 Task: Use the formula "ENCODEURL" in spreadsheet "Project portfolio".
Action: Mouse moved to (370, 256)
Screenshot: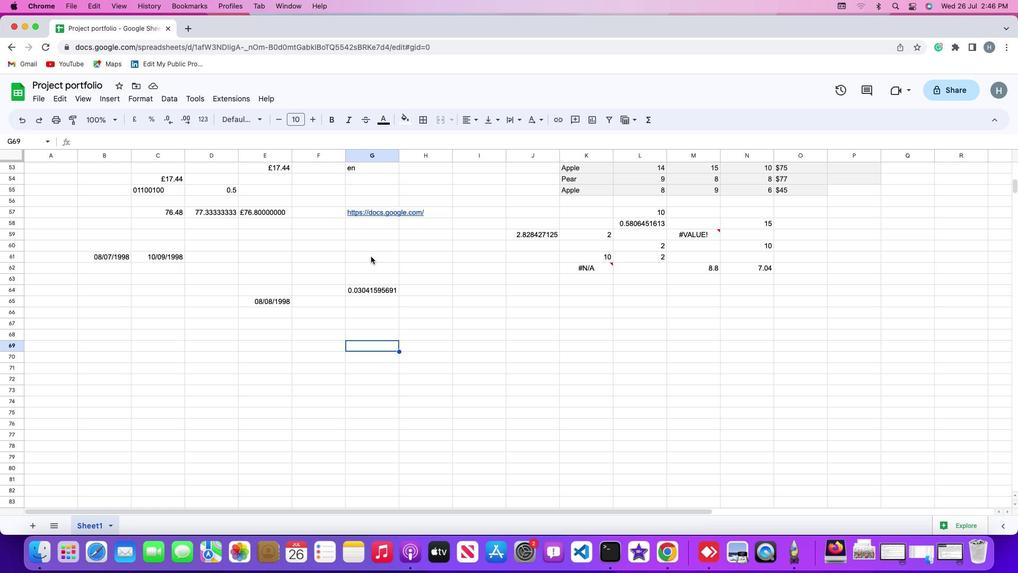 
Action: Mouse pressed left at (370, 256)
Screenshot: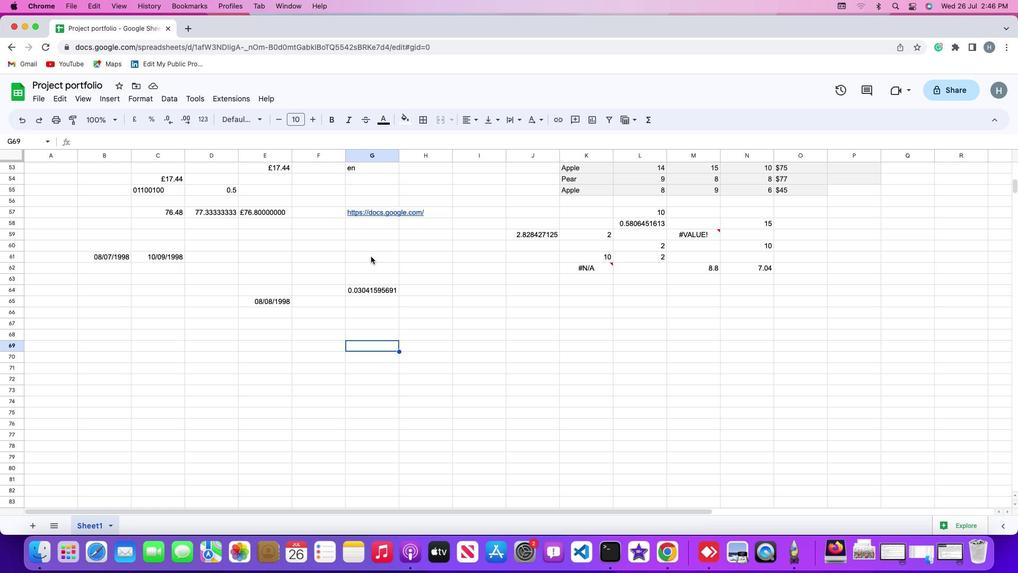 
Action: Mouse moved to (114, 95)
Screenshot: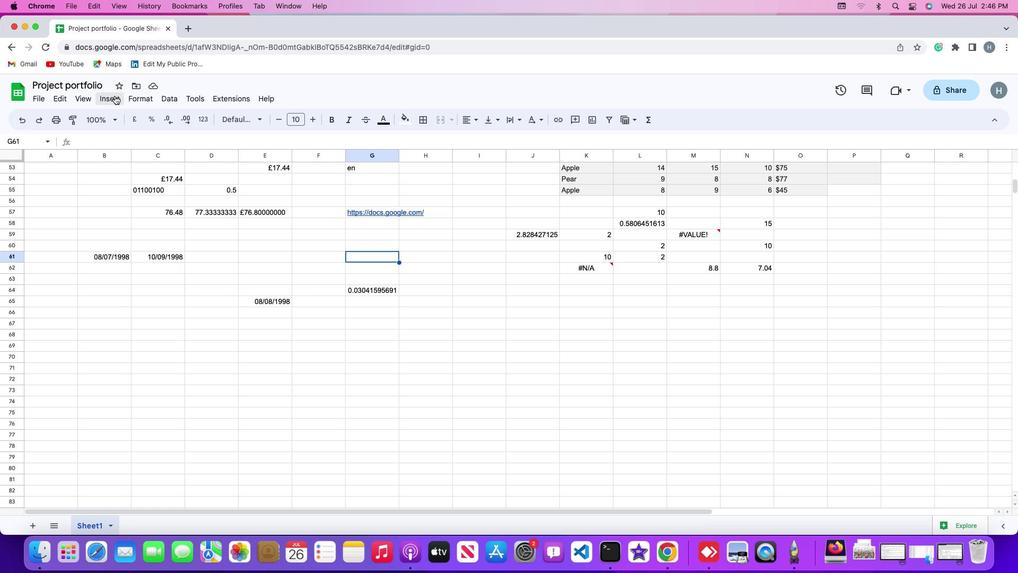 
Action: Mouse pressed left at (114, 95)
Screenshot: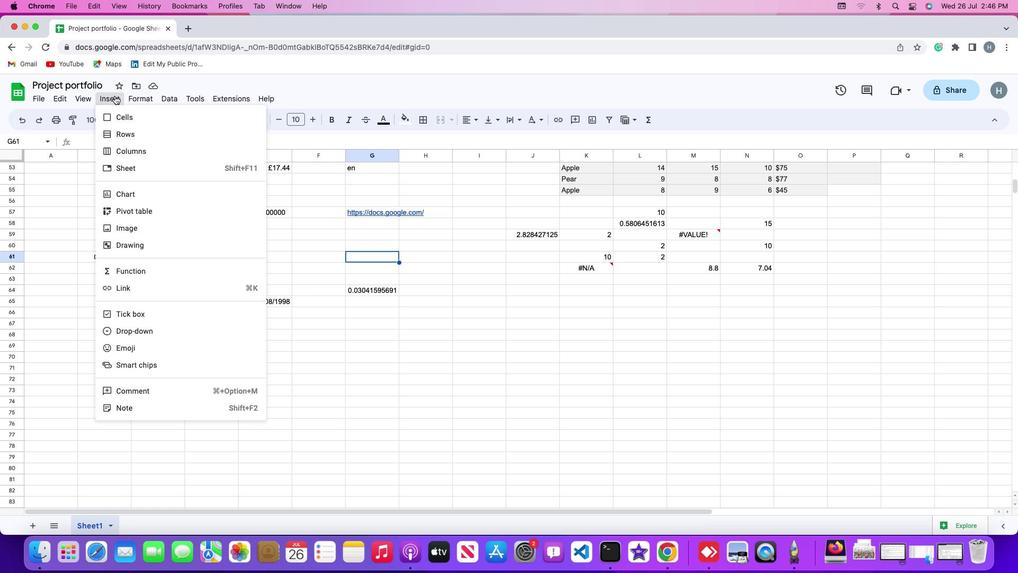 
Action: Mouse moved to (154, 266)
Screenshot: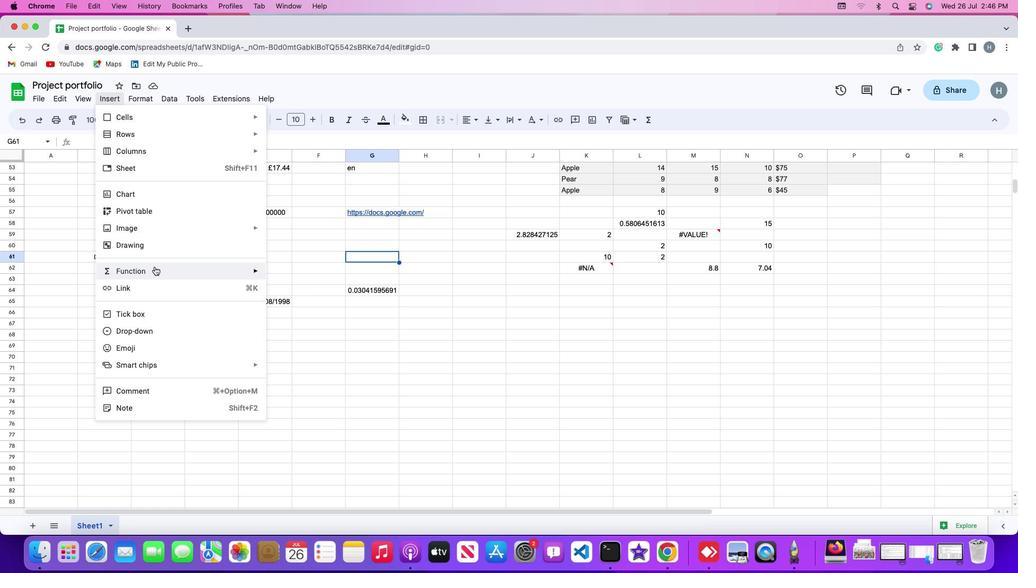 
Action: Mouse pressed left at (154, 266)
Screenshot: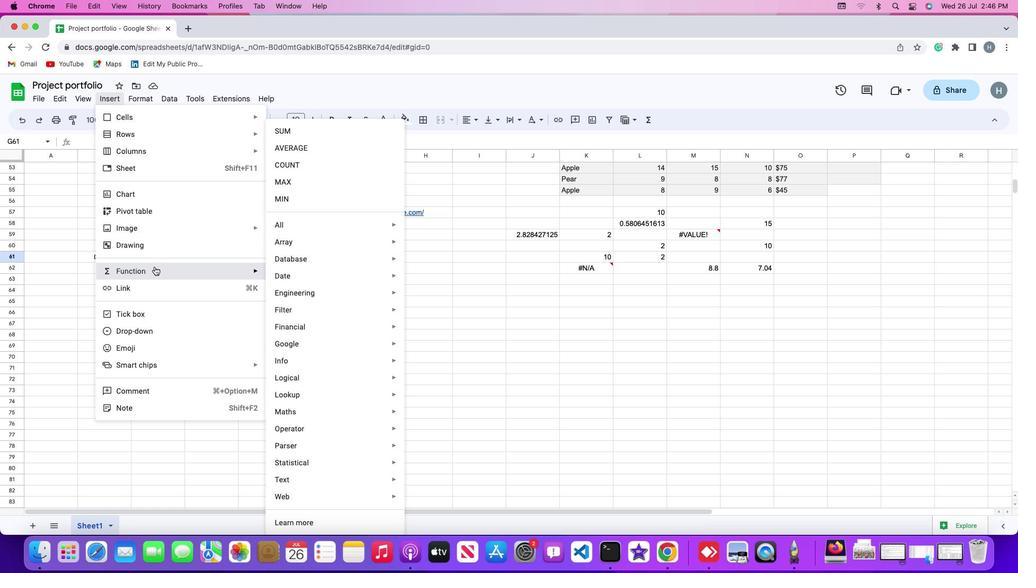 
Action: Mouse moved to (328, 222)
Screenshot: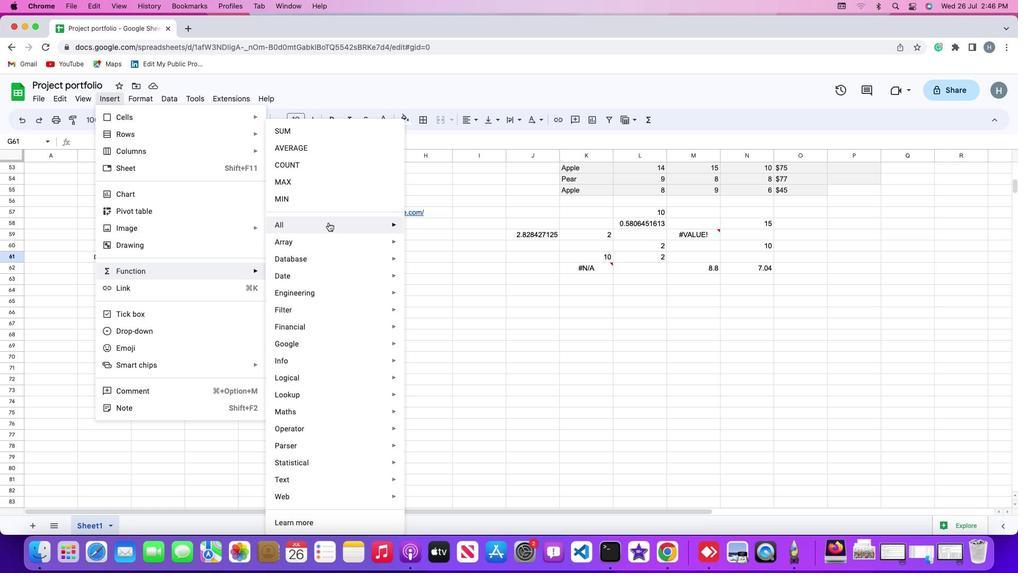 
Action: Mouse pressed left at (328, 222)
Screenshot: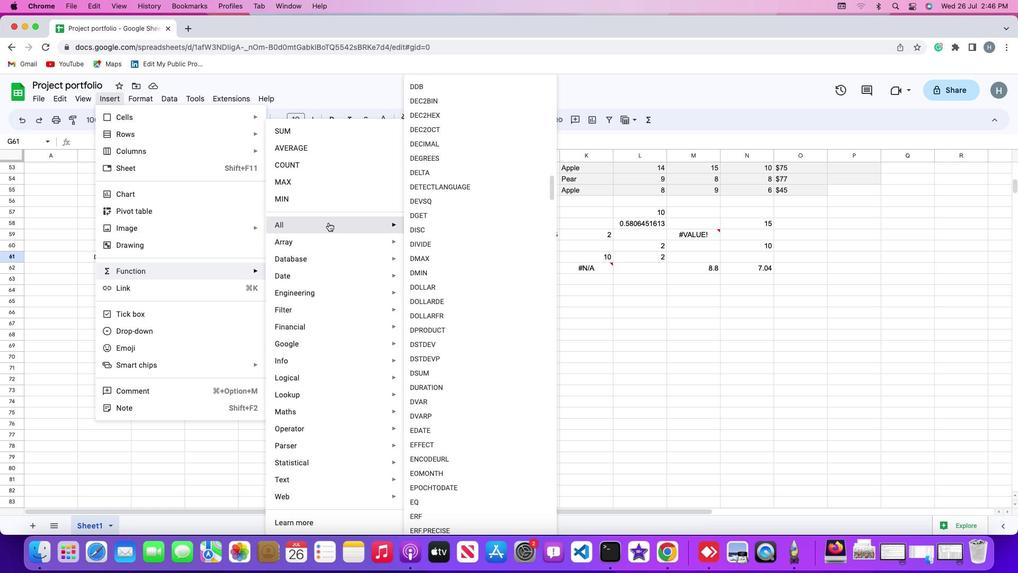 
Action: Mouse moved to (434, 464)
Screenshot: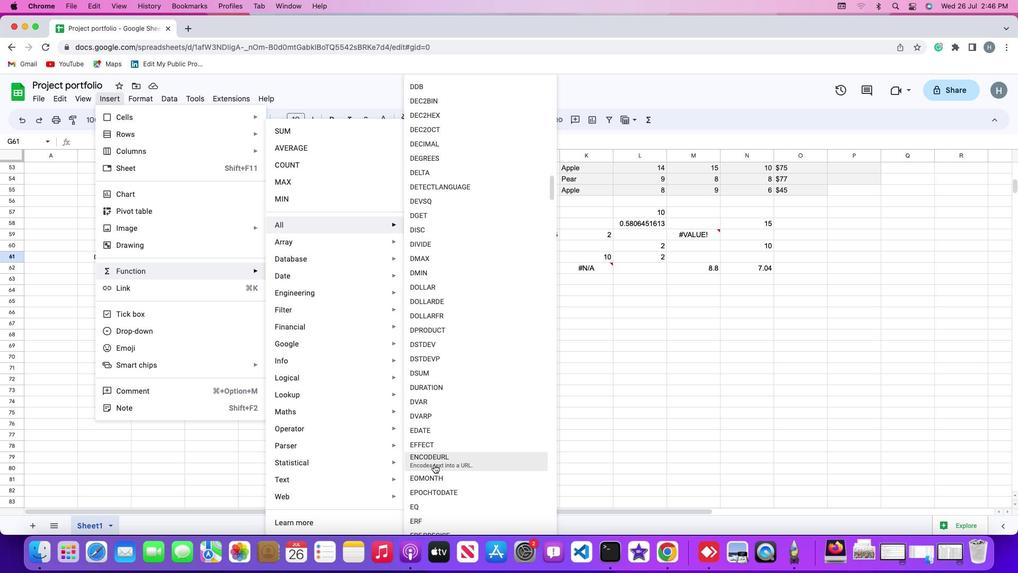 
Action: Mouse pressed left at (434, 464)
Screenshot: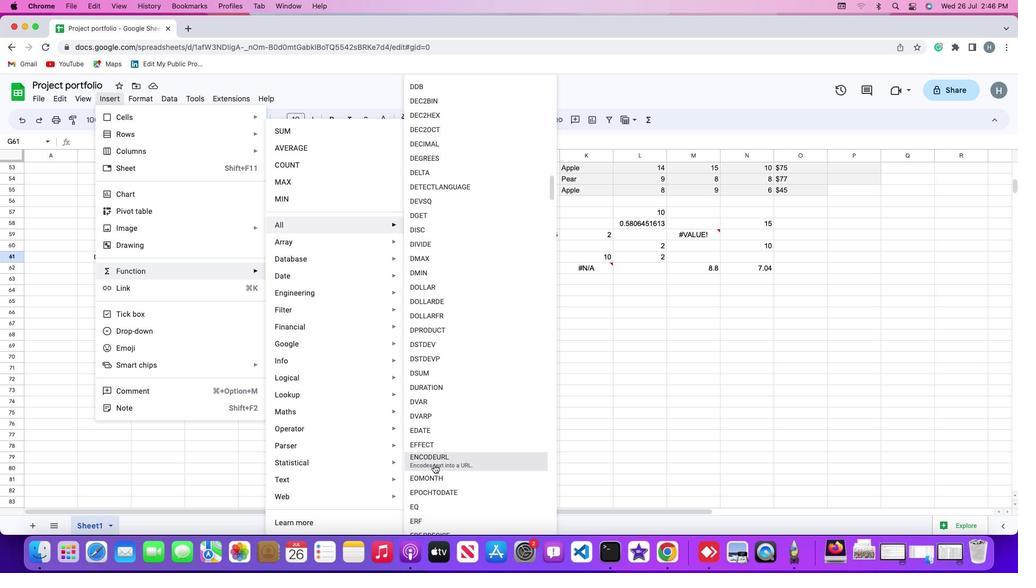 
Action: Mouse moved to (364, 211)
Screenshot: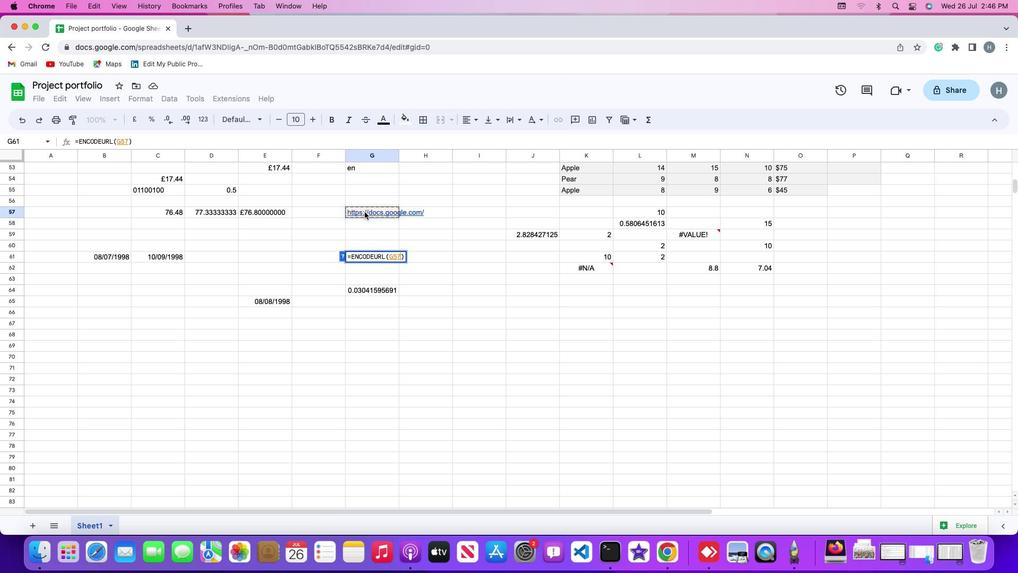 
Action: Mouse pressed left at (364, 211)
Screenshot: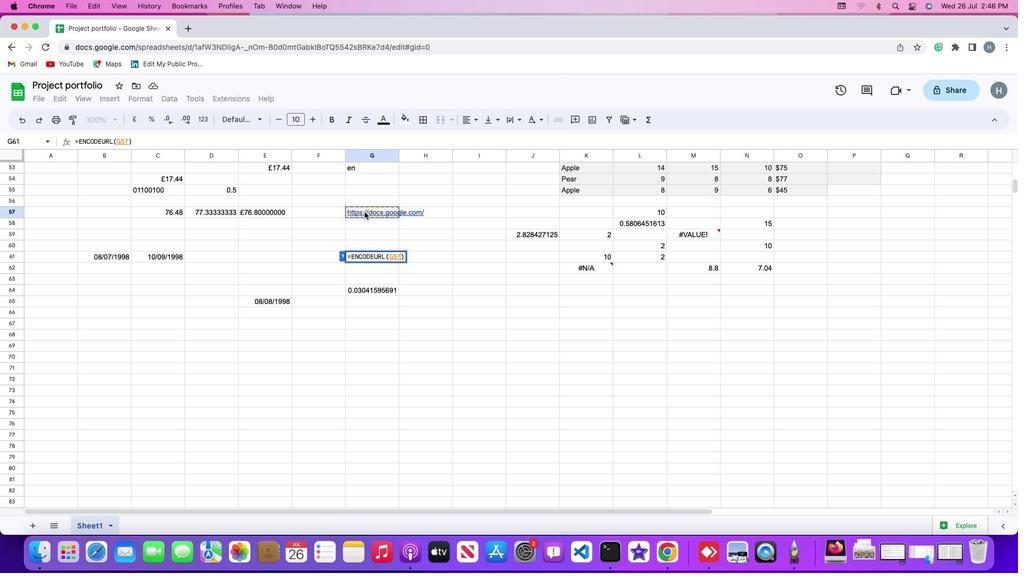 
Action: Key pressed Key.enter
Screenshot: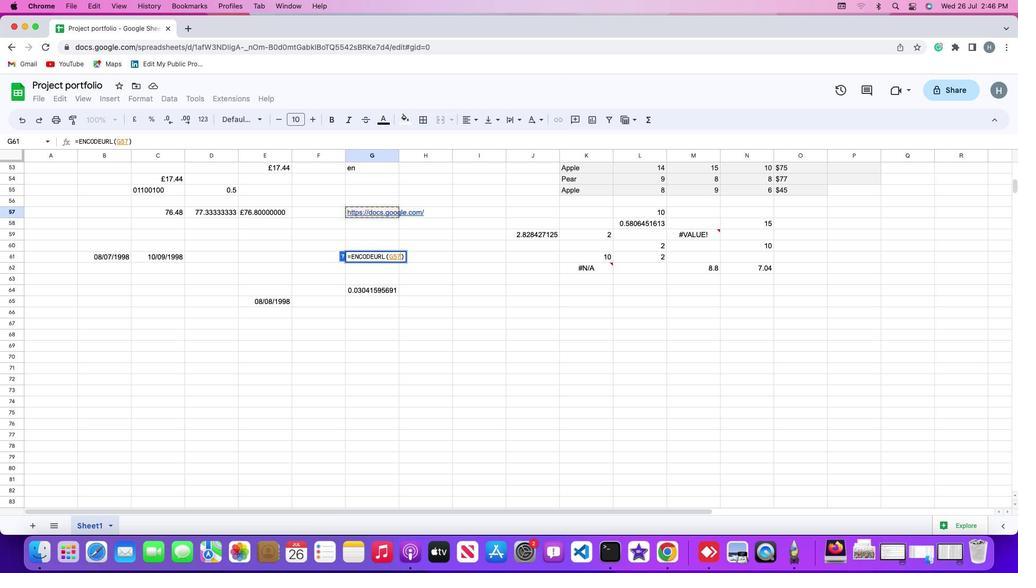 
